 Task: Change the invitee language to Ukrainian.
Action: Mouse moved to (829, 177)
Screenshot: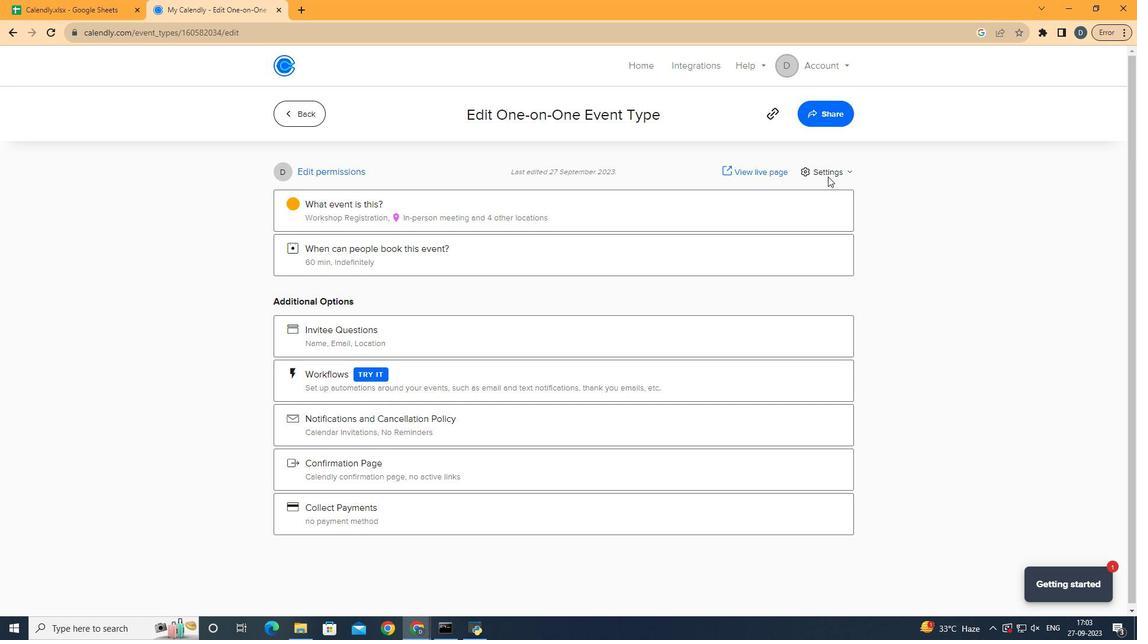 
Action: Mouse pressed left at (829, 177)
Screenshot: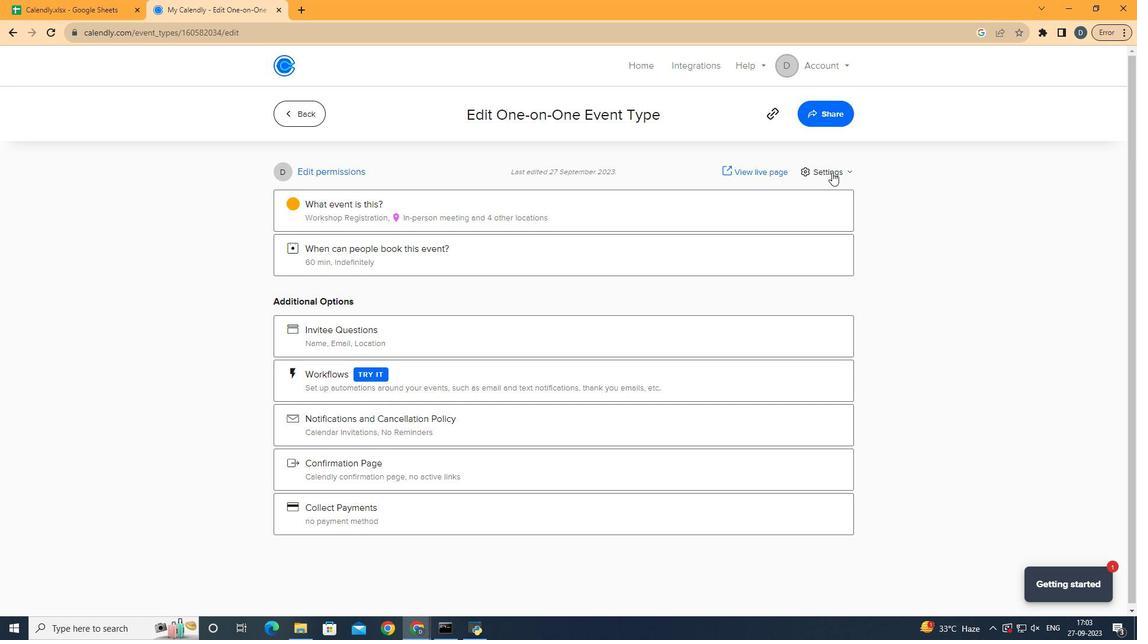 
Action: Mouse moved to (833, 173)
Screenshot: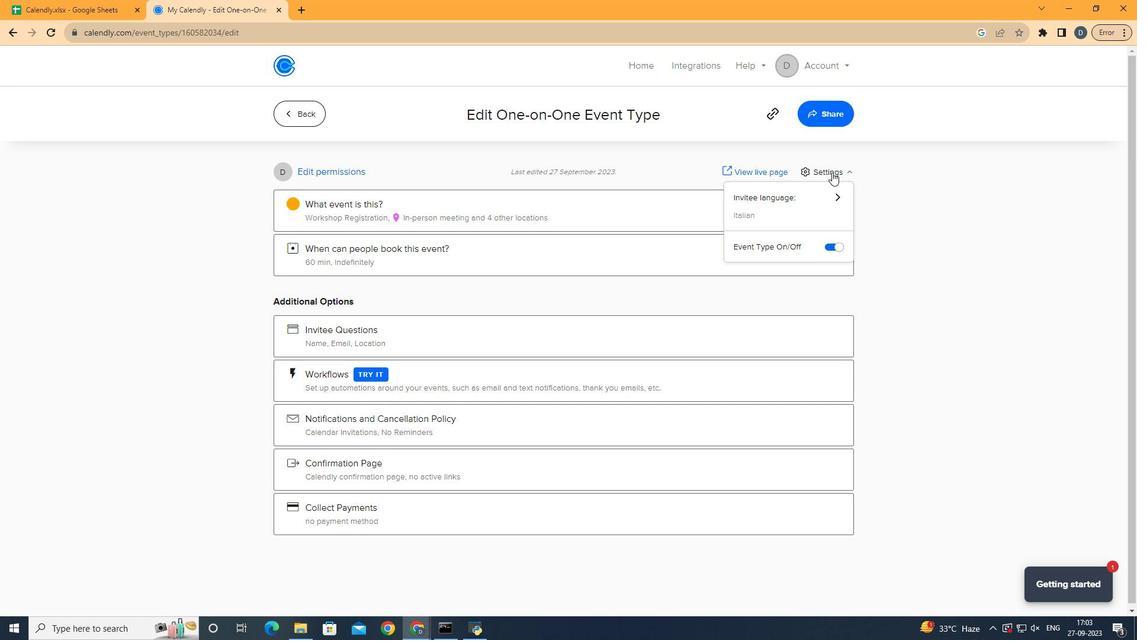 
Action: Mouse pressed left at (833, 173)
Screenshot: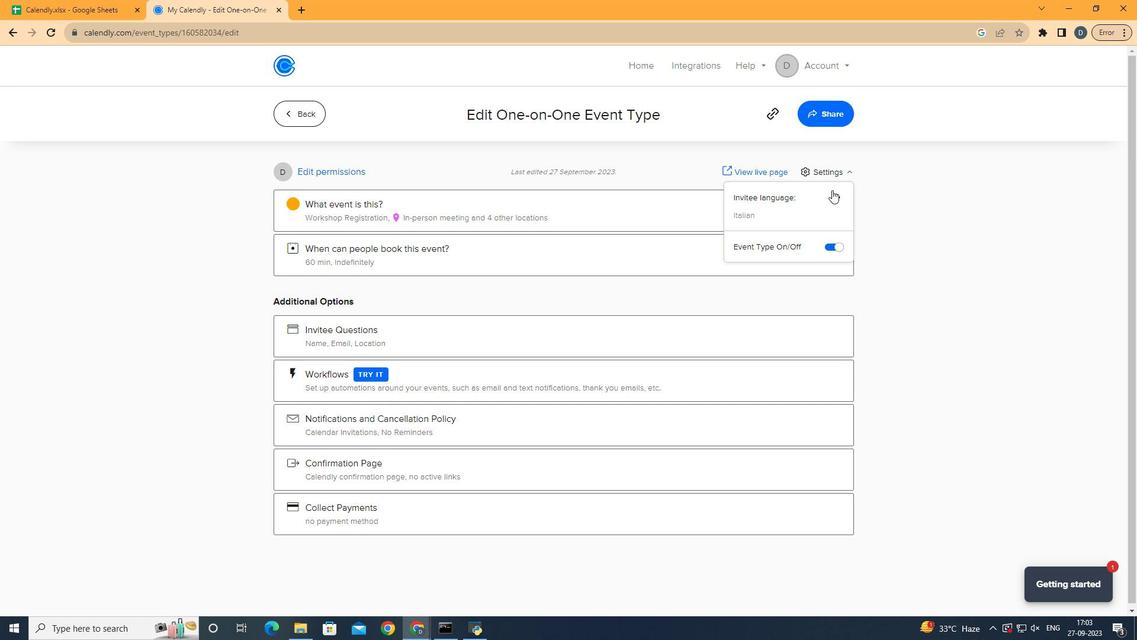 
Action: Mouse moved to (827, 213)
Screenshot: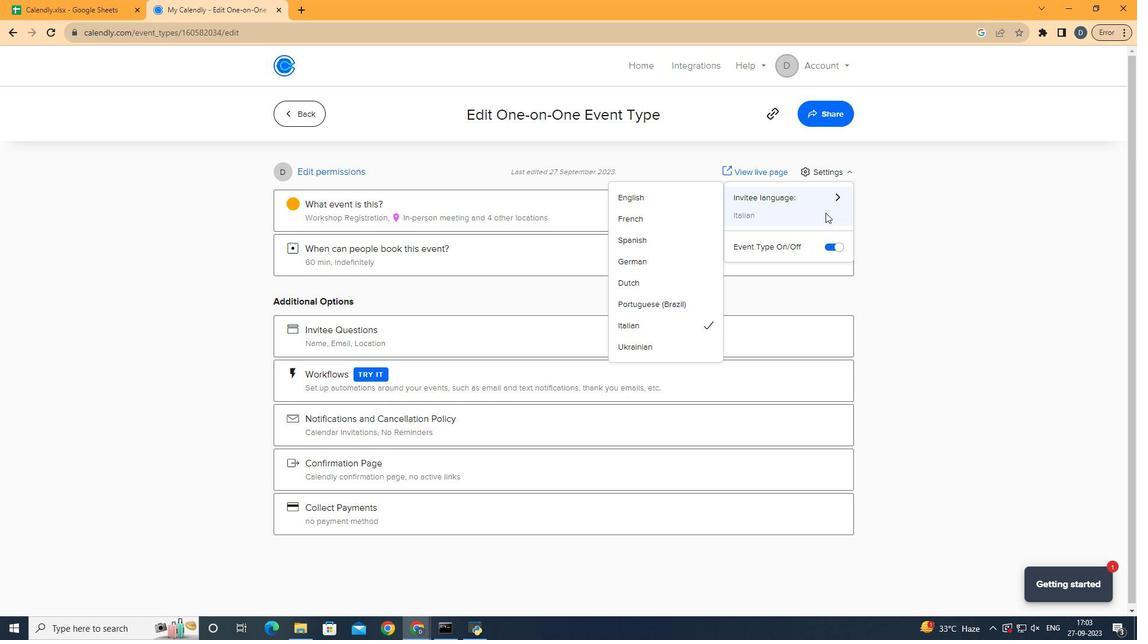 
Action: Mouse pressed left at (827, 213)
Screenshot: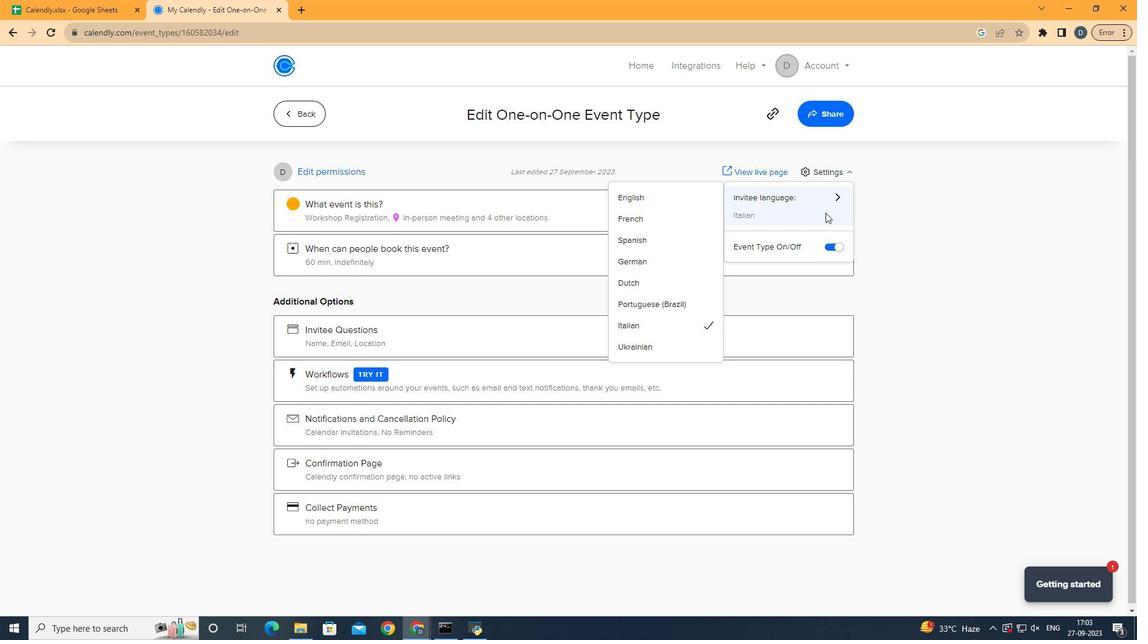 
Action: Mouse moved to (676, 340)
Screenshot: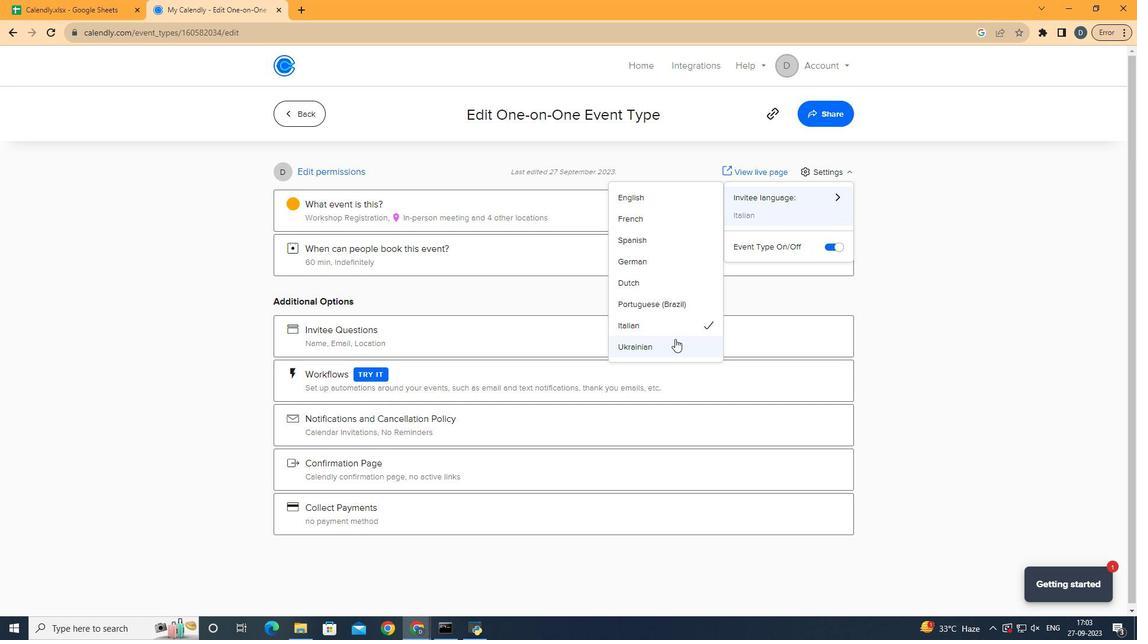 
Action: Mouse pressed left at (676, 340)
Screenshot: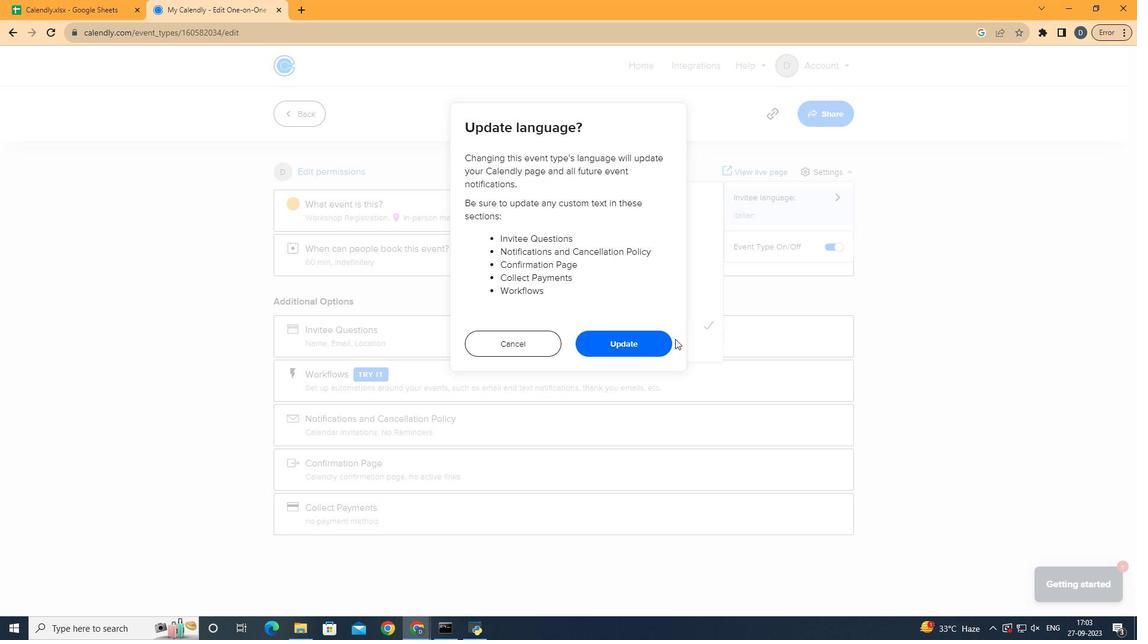 
Action: Mouse moved to (642, 336)
Screenshot: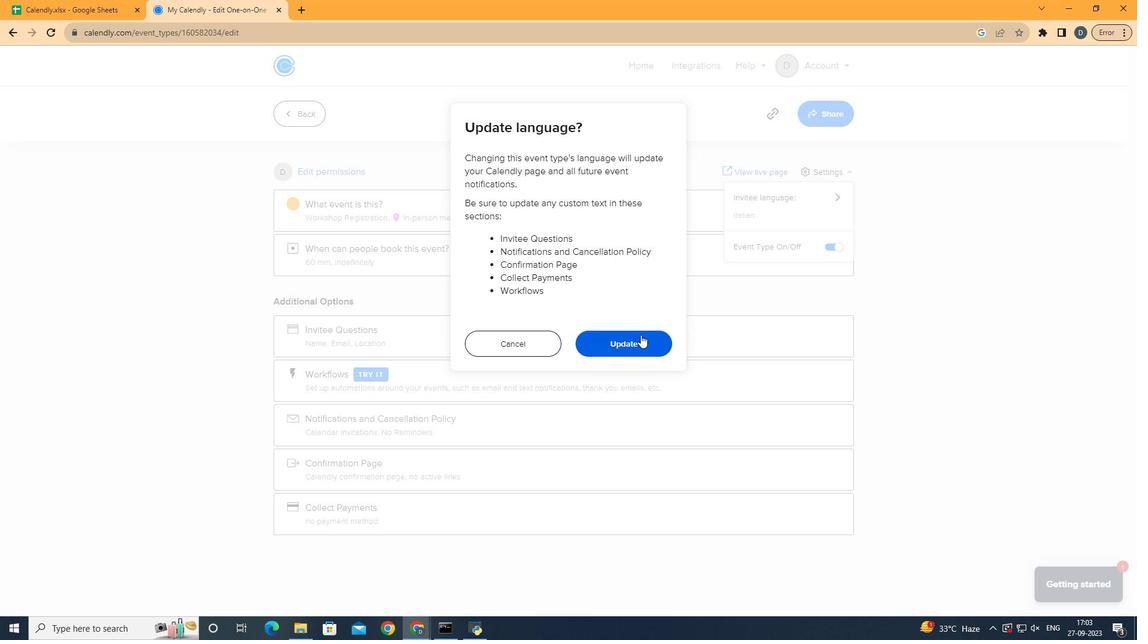 
Action: Mouse pressed left at (642, 336)
Screenshot: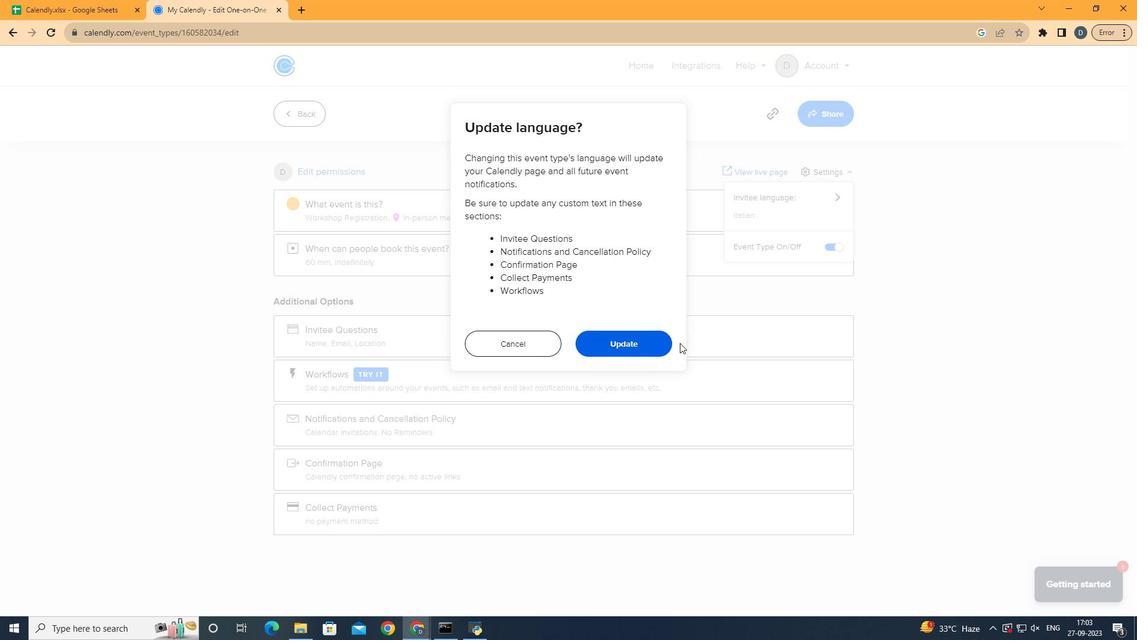 
Action: Mouse moved to (898, 305)
Screenshot: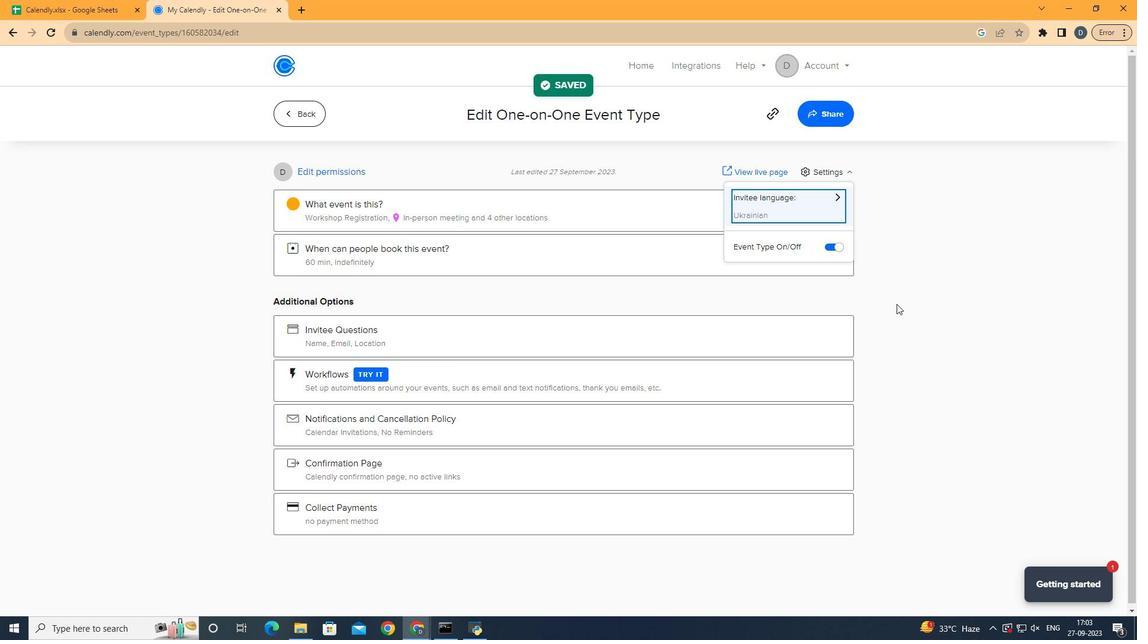 
